 Task: Check the average views per listing of 1 bedroom in the last 5 years.
Action: Mouse moved to (880, 193)
Screenshot: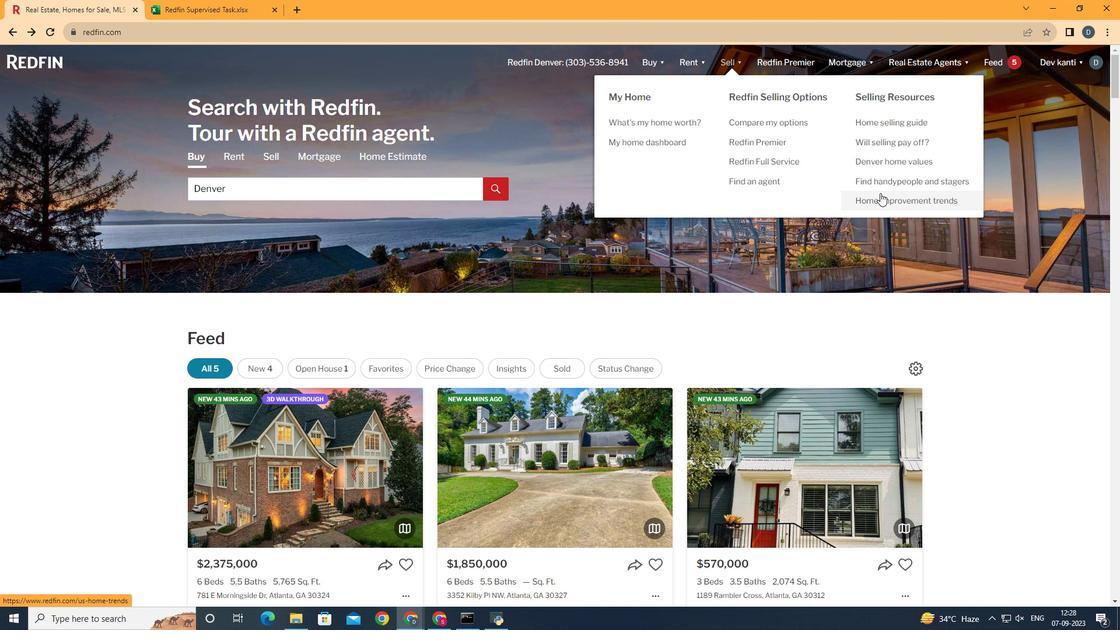 
Action: Mouse pressed left at (880, 193)
Screenshot: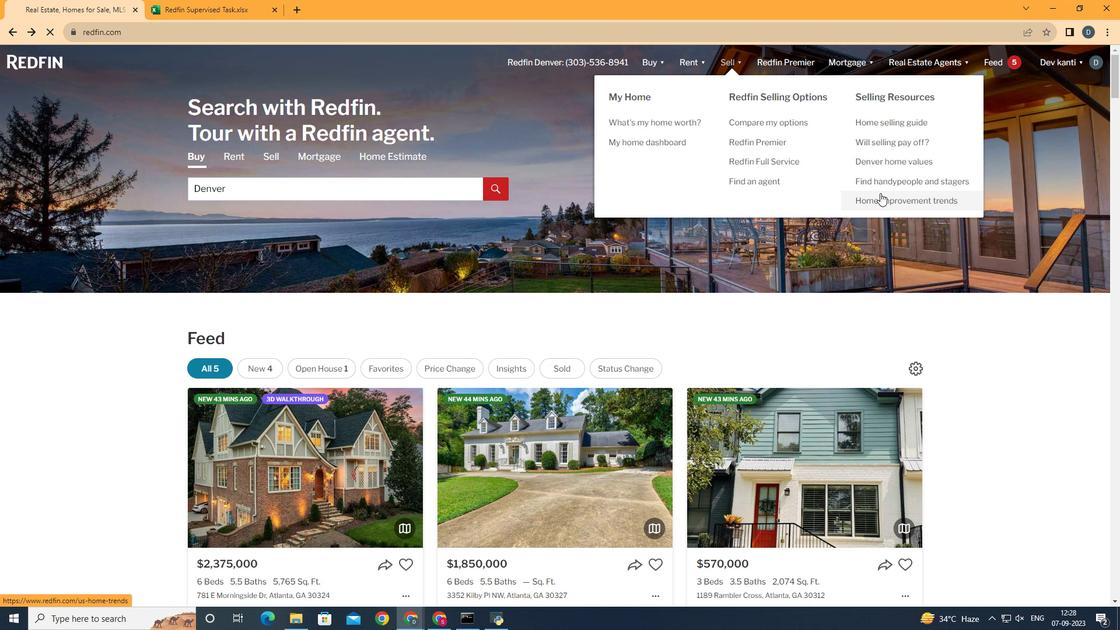 
Action: Mouse moved to (300, 228)
Screenshot: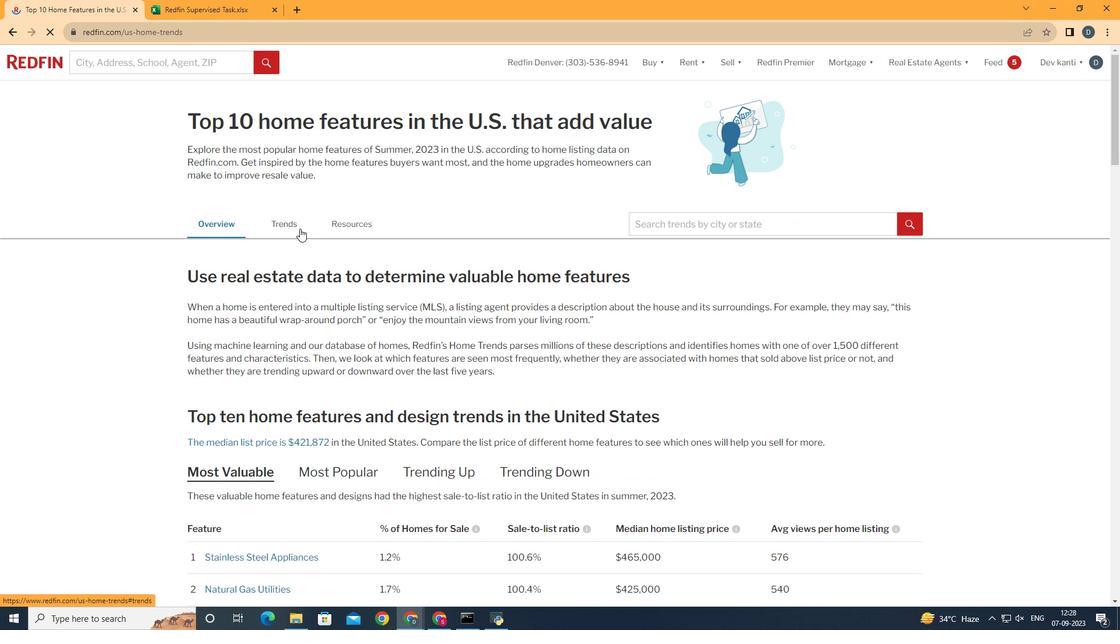 
Action: Mouse pressed left at (300, 228)
Screenshot: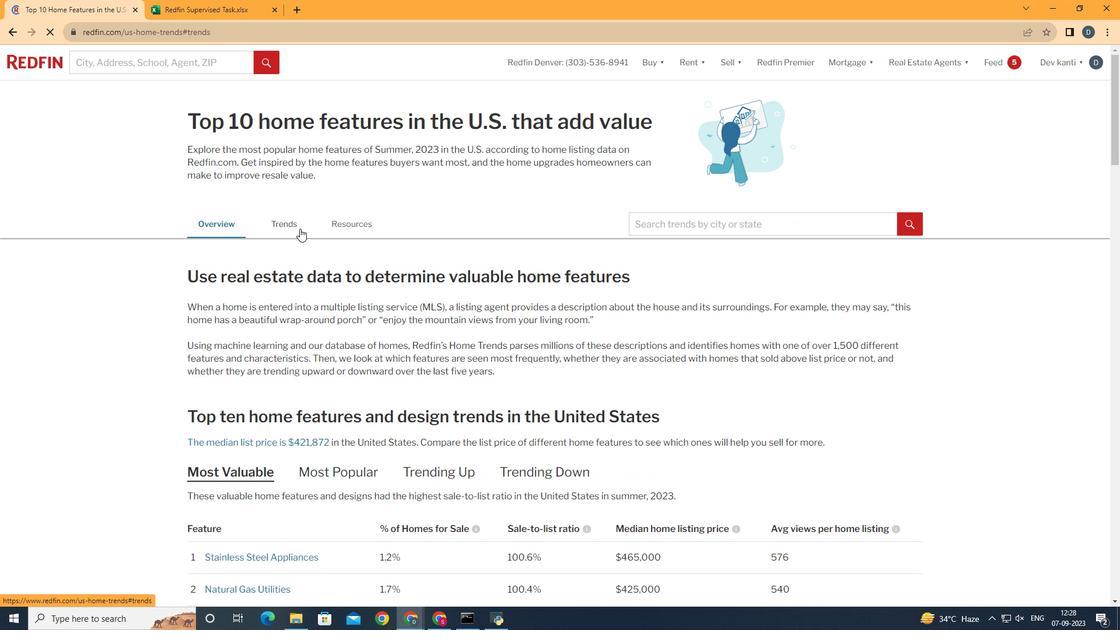 
Action: Mouse moved to (648, 318)
Screenshot: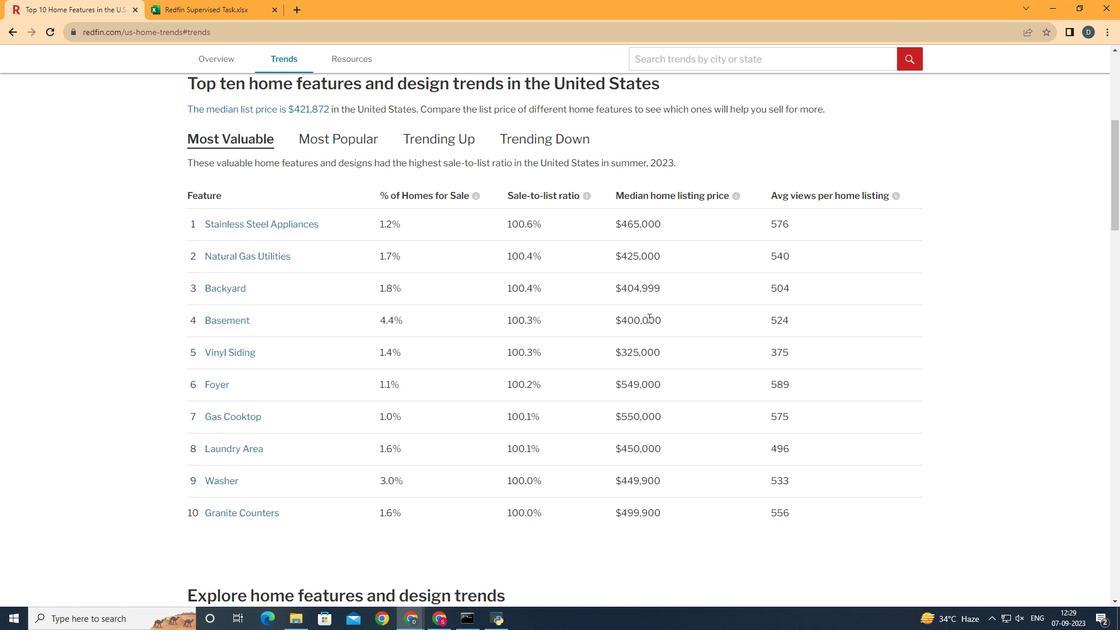 
Action: Mouse scrolled (648, 317) with delta (0, 0)
Screenshot: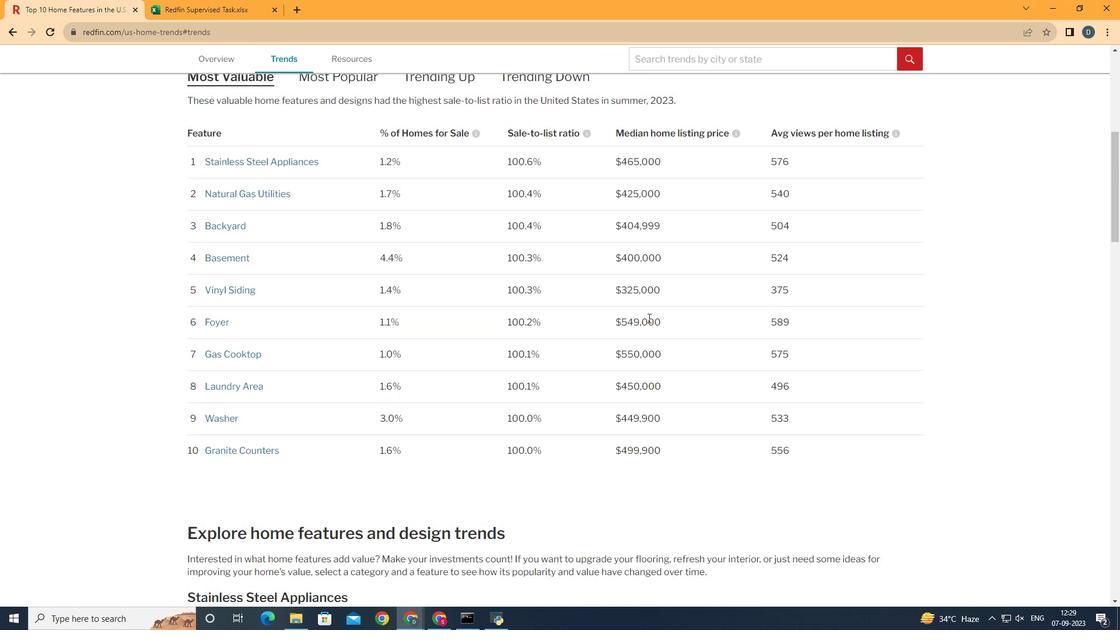
Action: Mouse scrolled (648, 317) with delta (0, 0)
Screenshot: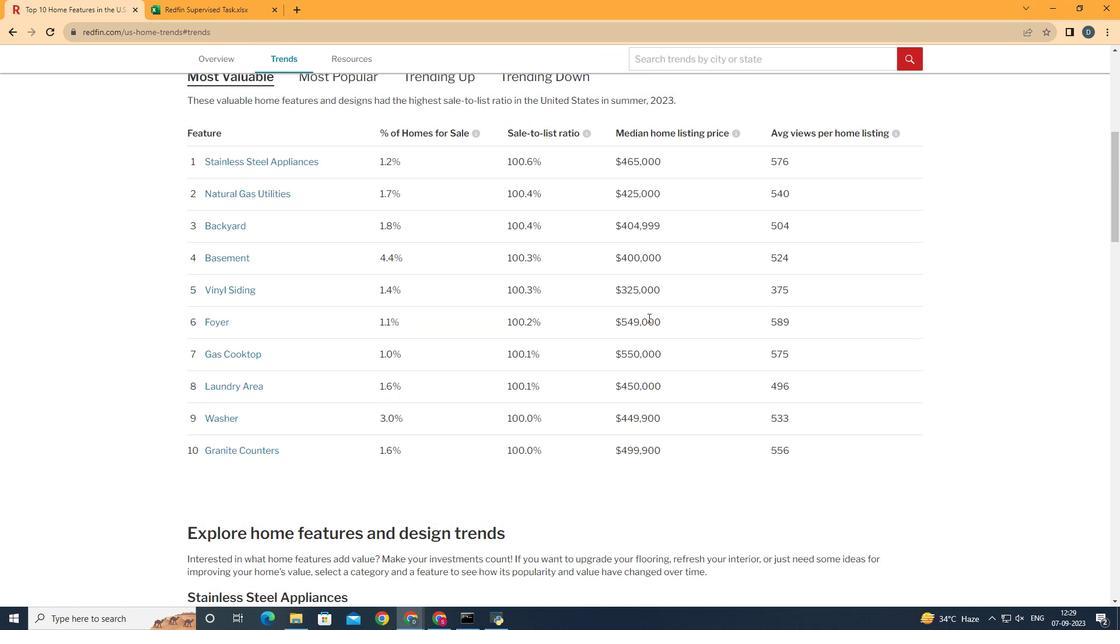 
Action: Mouse scrolled (648, 317) with delta (0, 0)
Screenshot: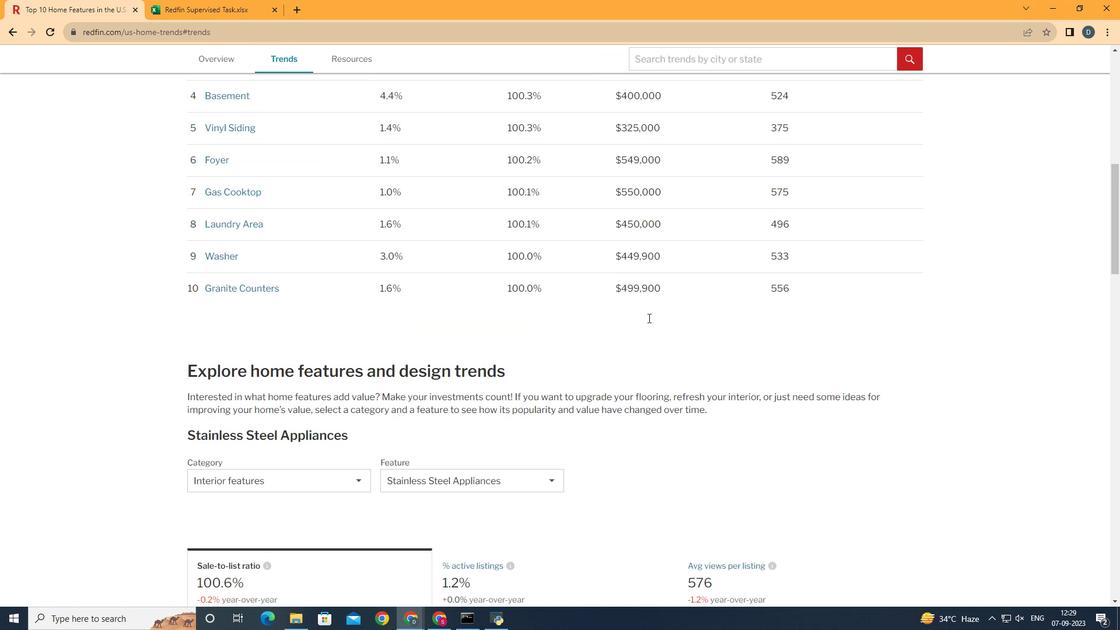 
Action: Mouse scrolled (648, 317) with delta (0, 0)
Screenshot: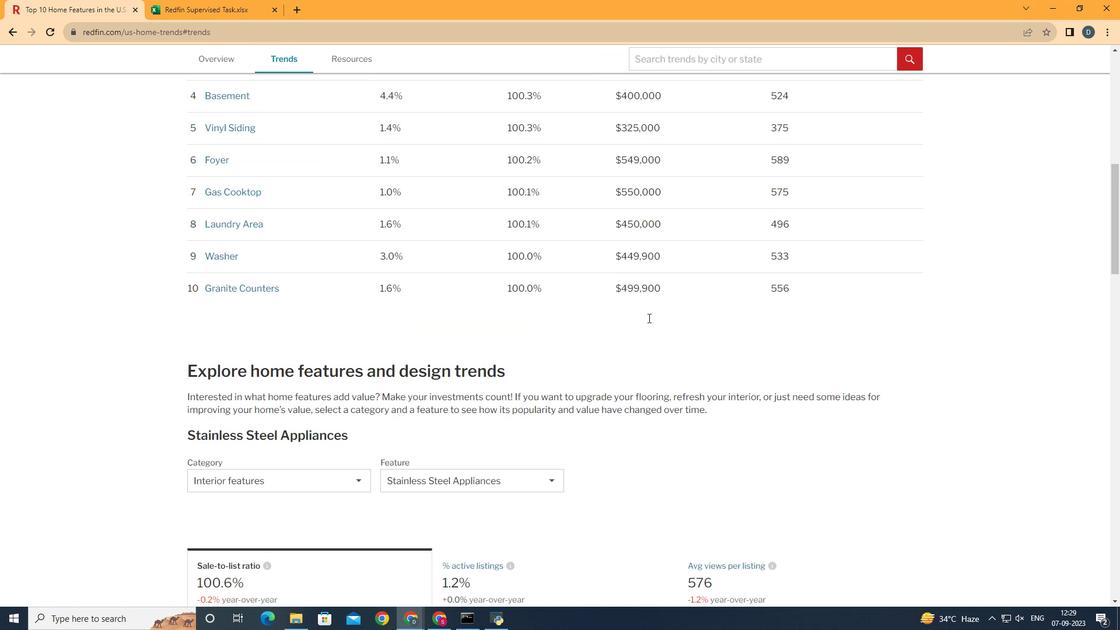 
Action: Mouse scrolled (648, 317) with delta (0, 0)
Screenshot: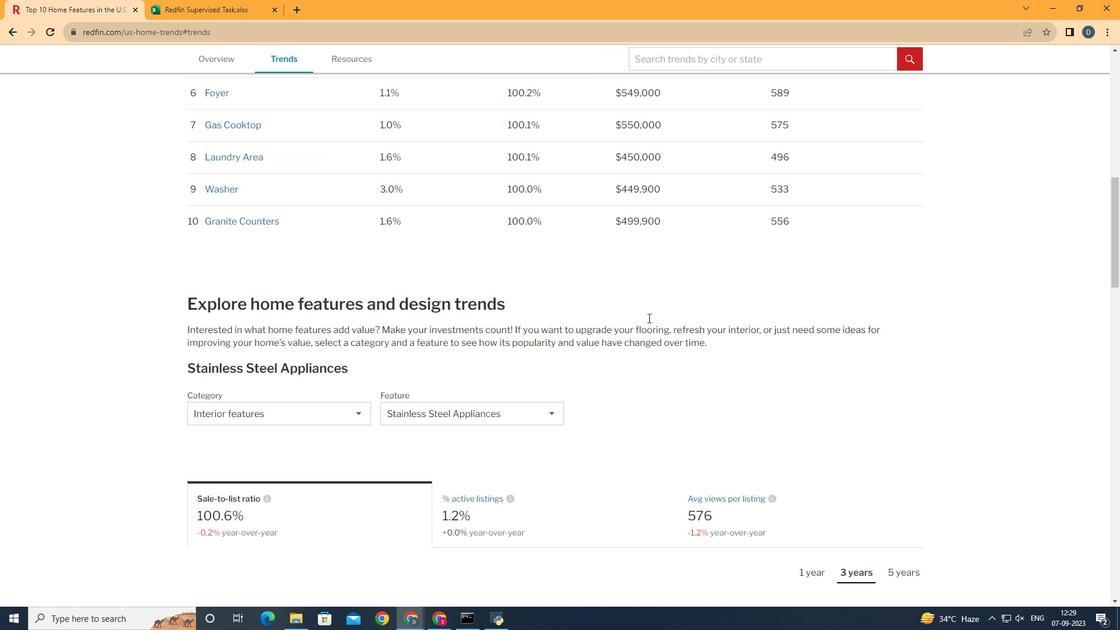 
Action: Mouse scrolled (648, 317) with delta (0, 0)
Screenshot: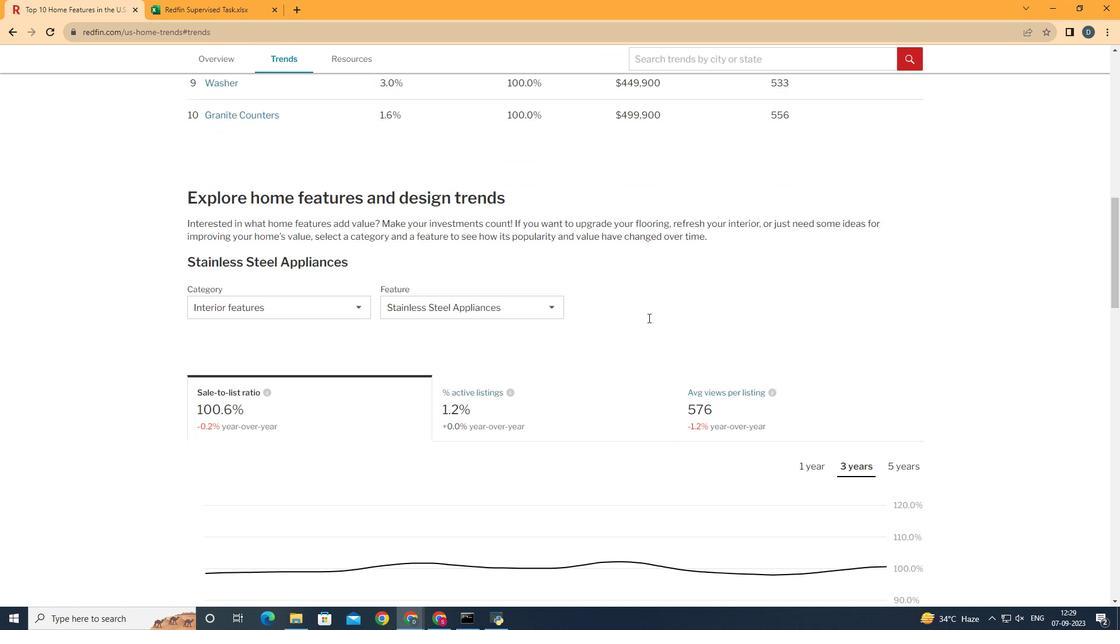 
Action: Mouse scrolled (648, 317) with delta (0, 0)
Screenshot: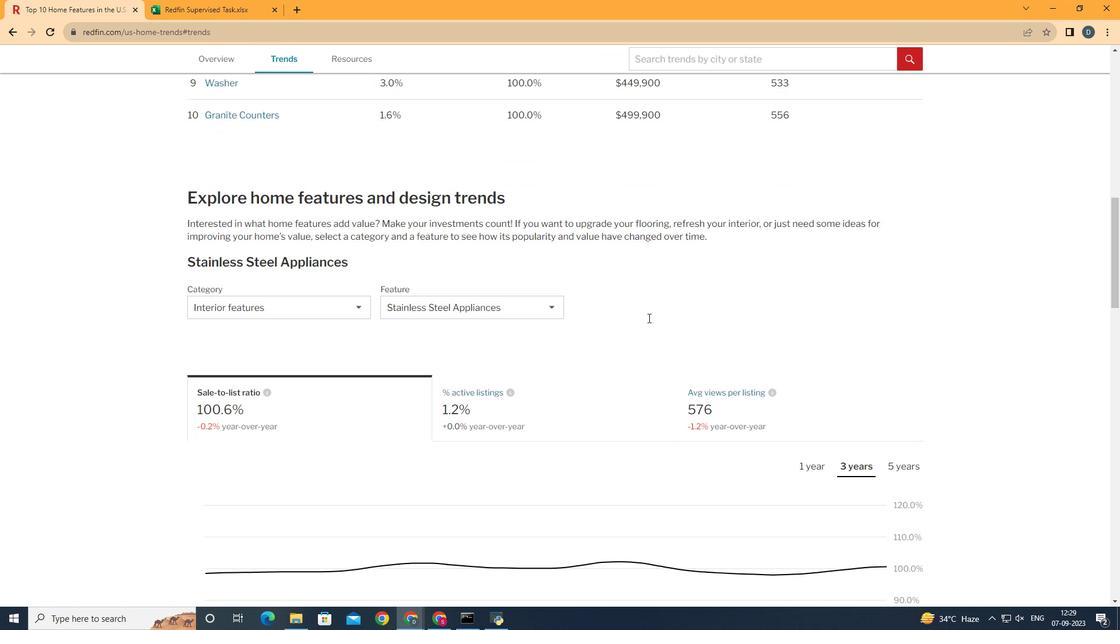 
Action: Mouse scrolled (648, 317) with delta (0, 0)
Screenshot: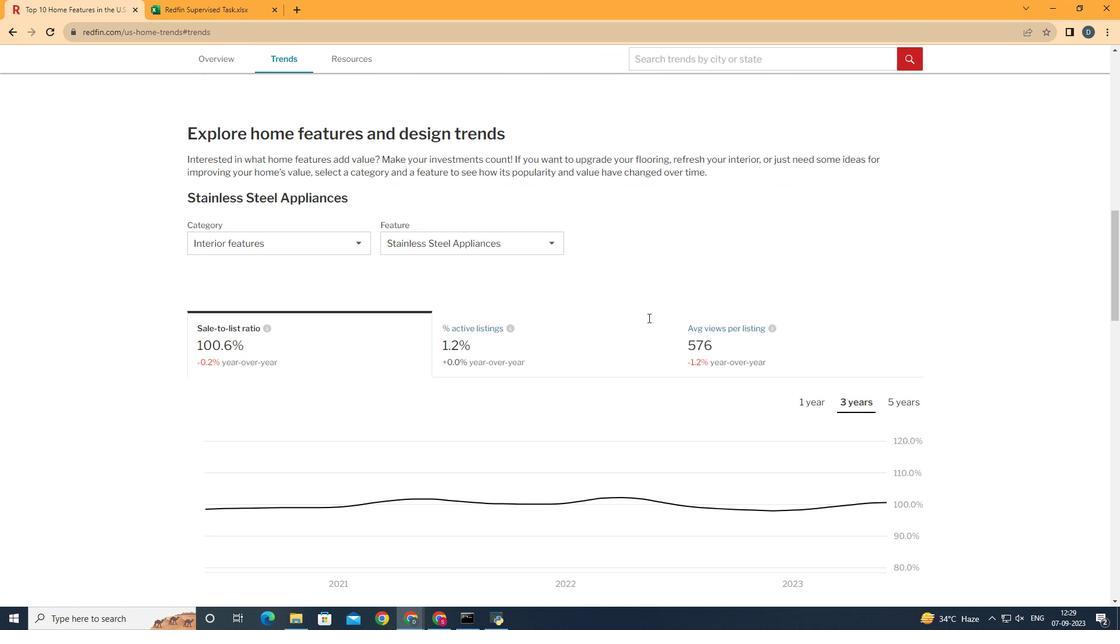 
Action: Mouse moved to (317, 237)
Screenshot: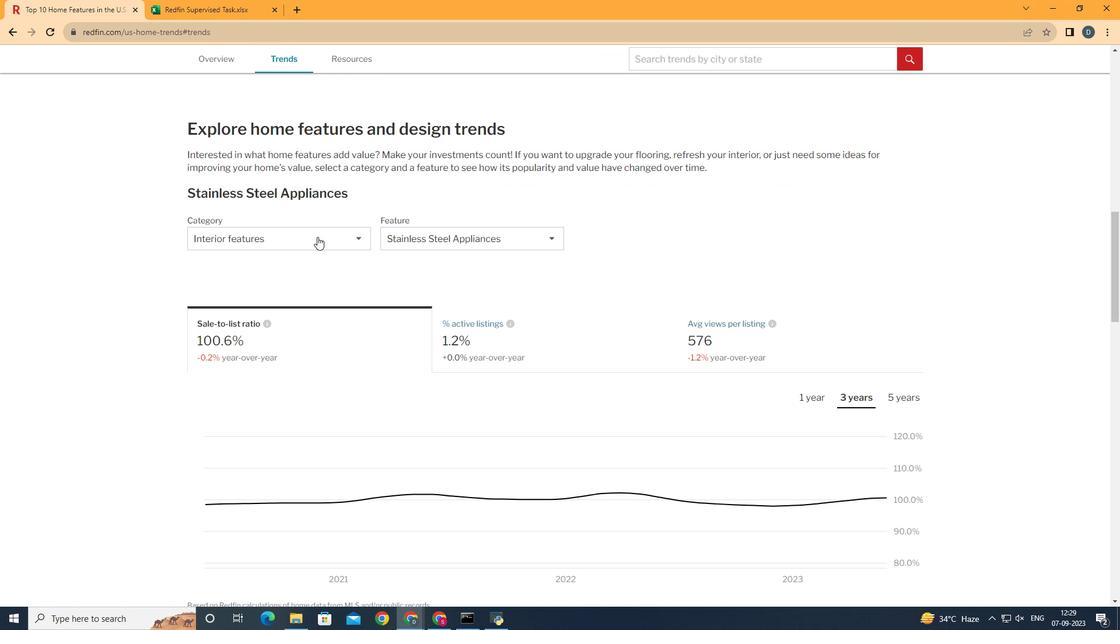 
Action: Mouse pressed left at (317, 237)
Screenshot: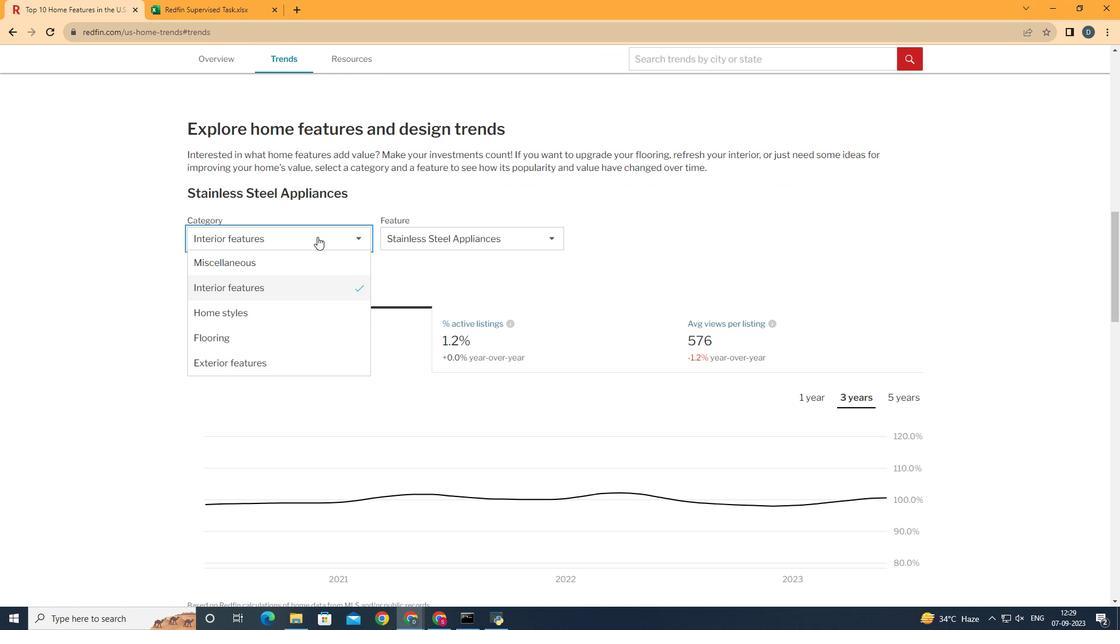 
Action: Mouse moved to (325, 285)
Screenshot: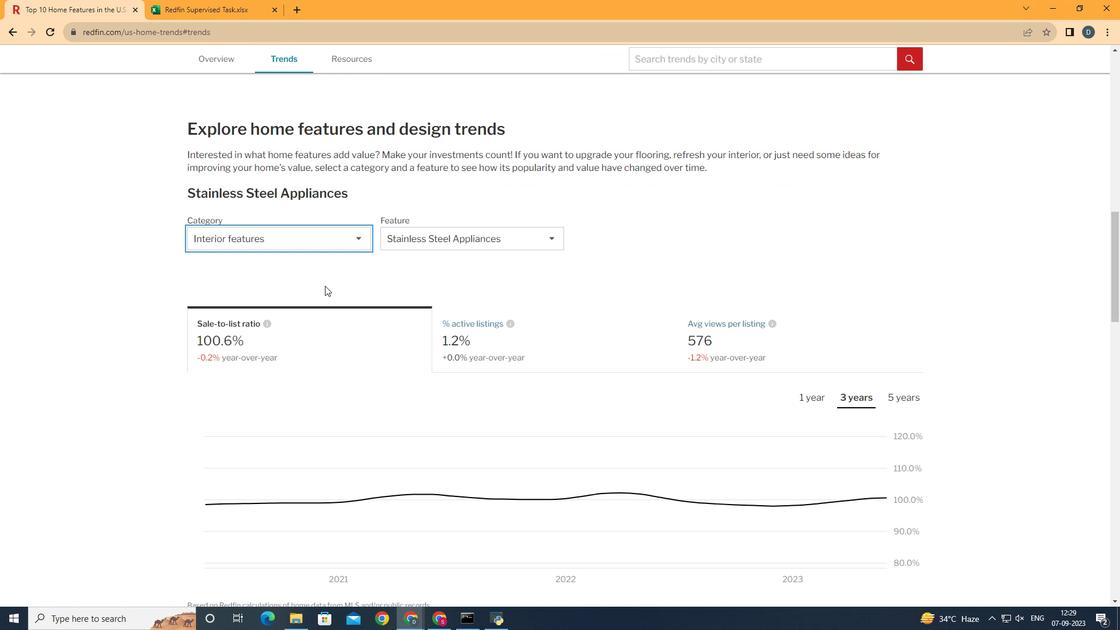 
Action: Mouse pressed left at (325, 285)
Screenshot: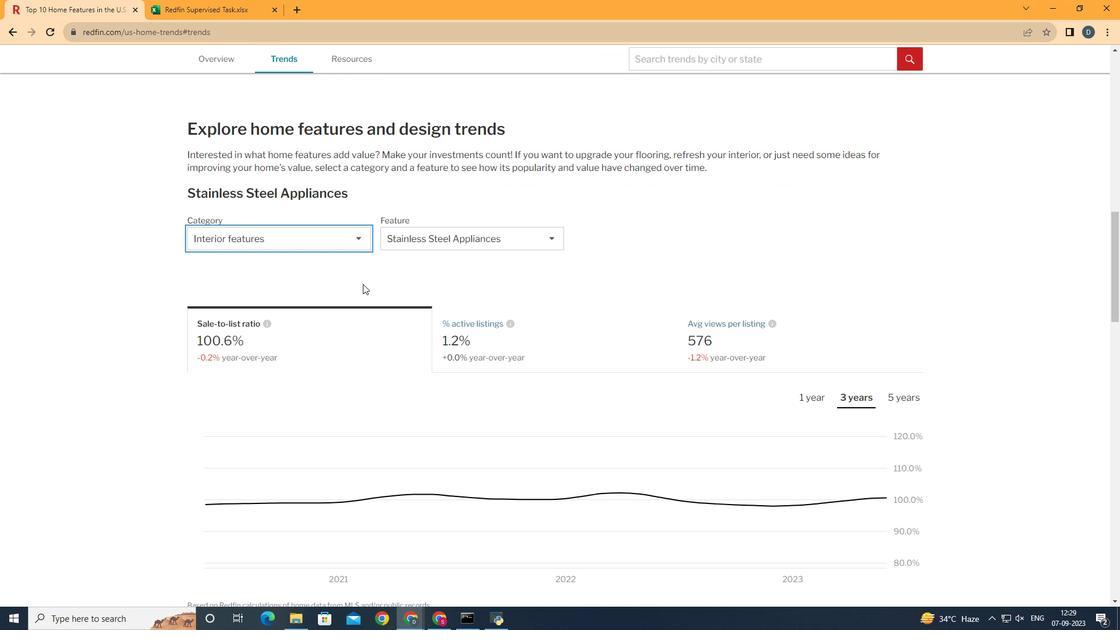 
Action: Mouse moved to (505, 239)
Screenshot: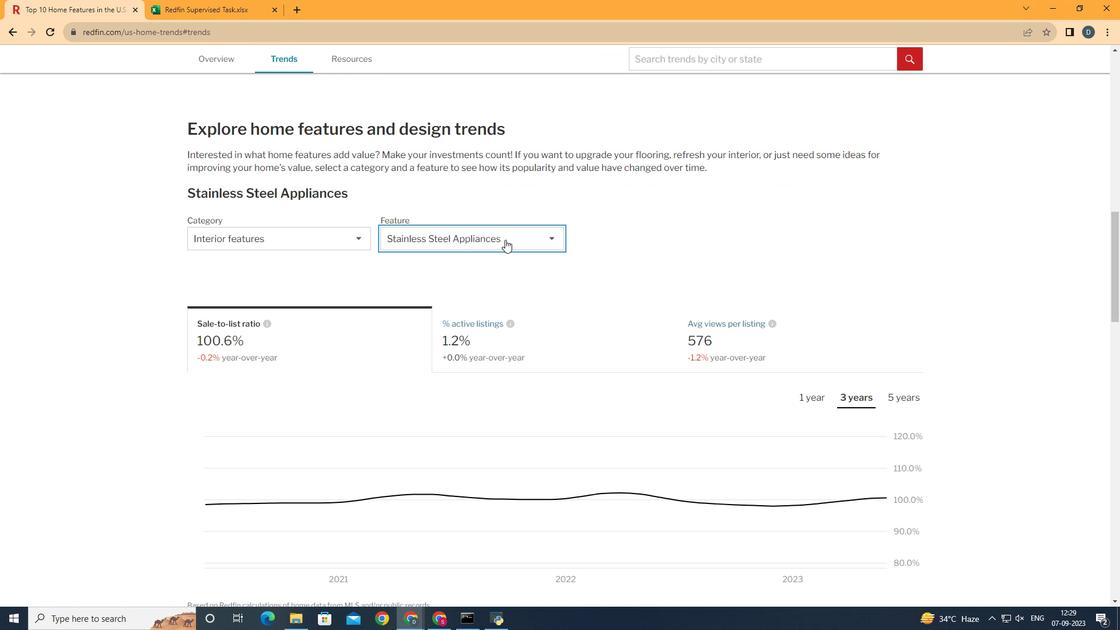 
Action: Mouse pressed left at (505, 239)
Screenshot: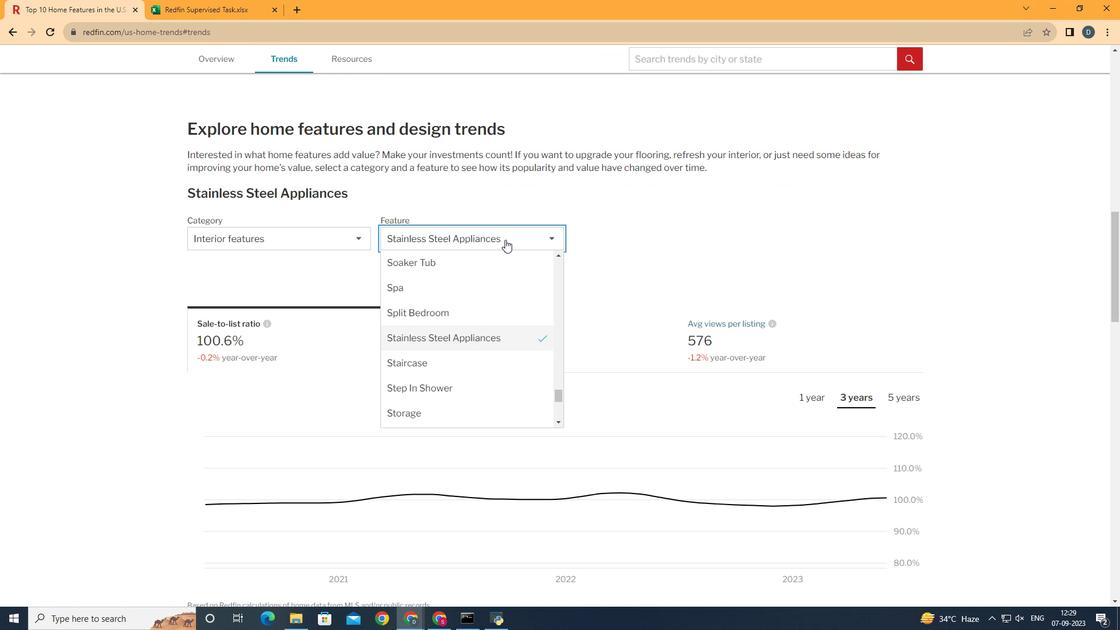 
Action: Mouse moved to (558, 396)
Screenshot: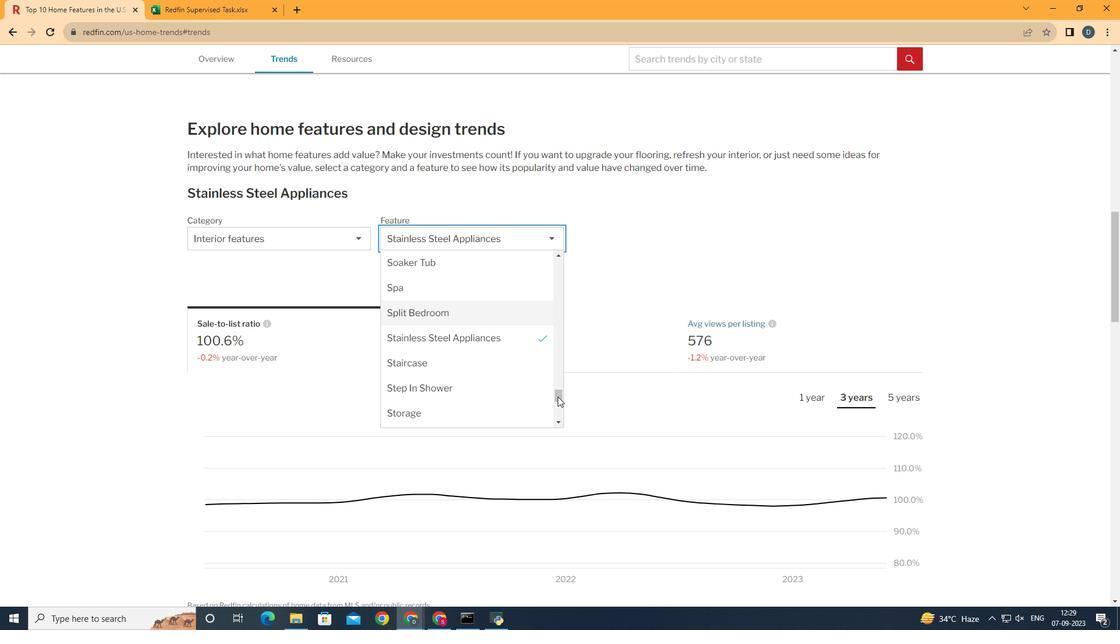 
Action: Mouse pressed left at (558, 396)
Screenshot: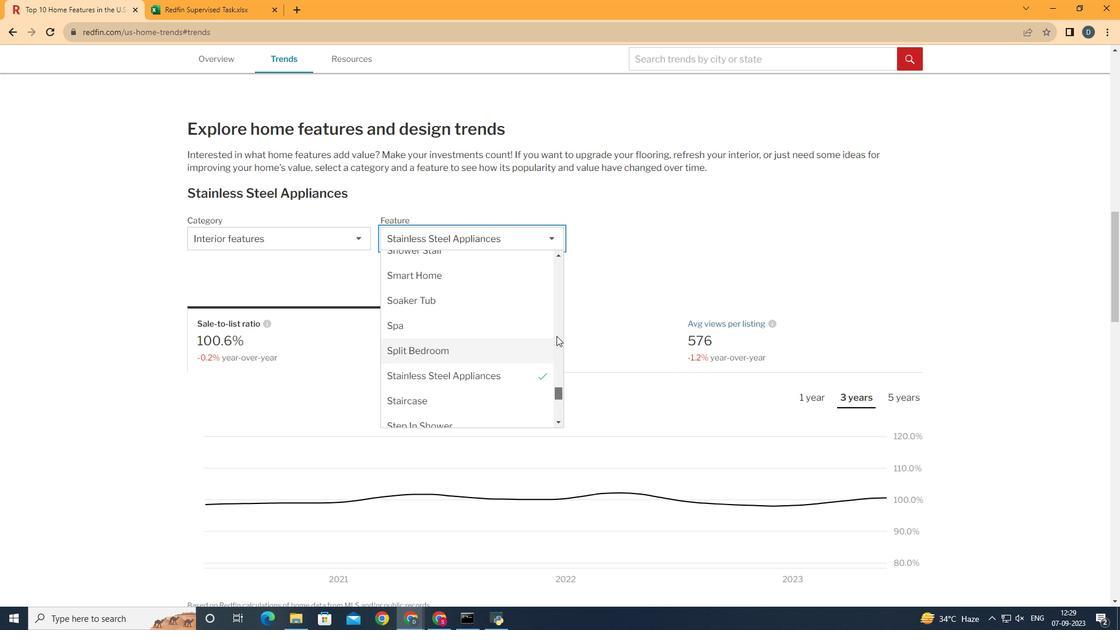 
Action: Mouse moved to (524, 284)
Screenshot: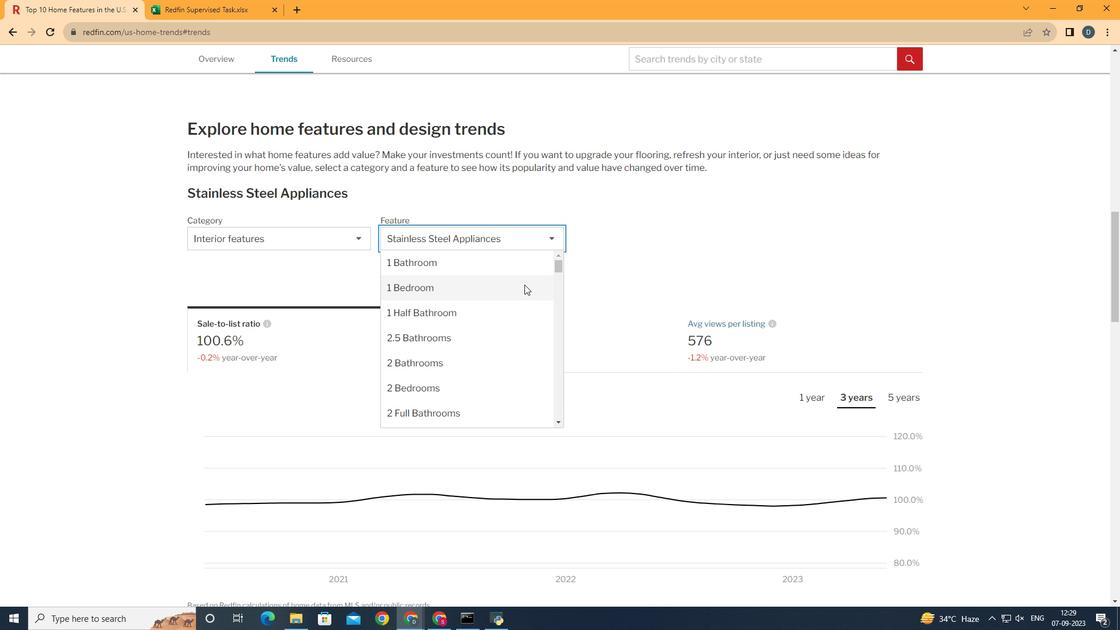 
Action: Mouse pressed left at (524, 284)
Screenshot: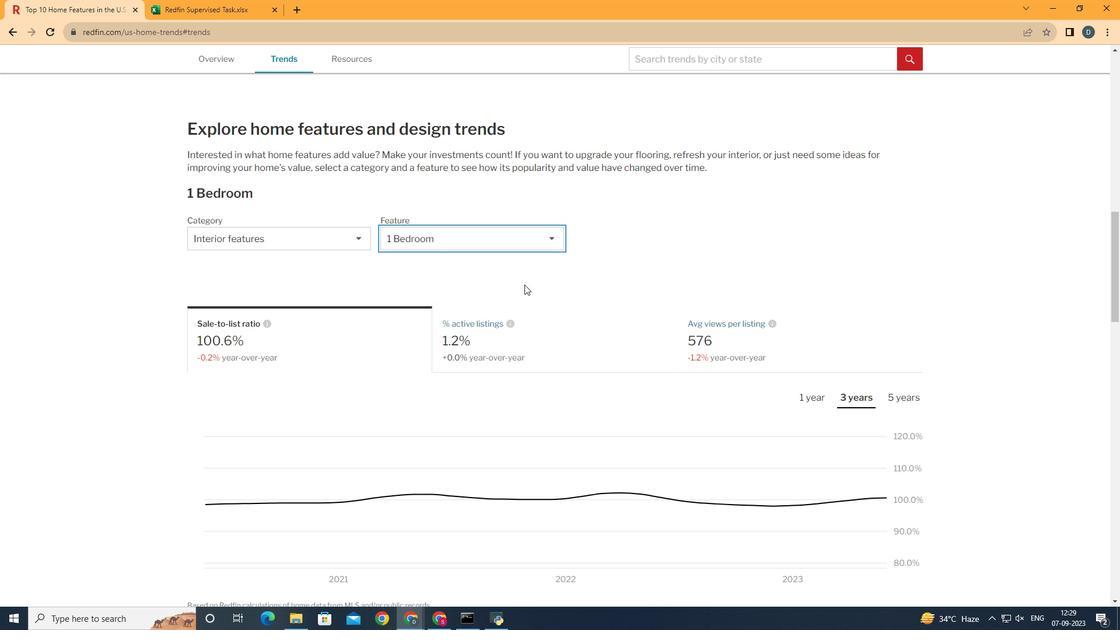 
Action: Mouse moved to (611, 283)
Screenshot: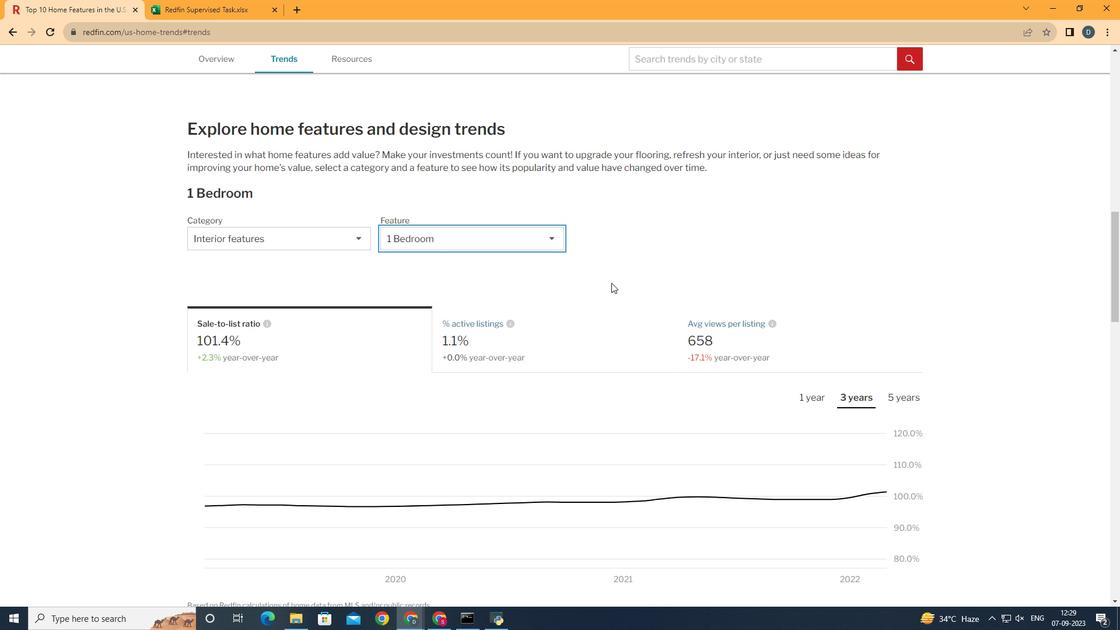 
Action: Mouse scrolled (611, 282) with delta (0, 0)
Screenshot: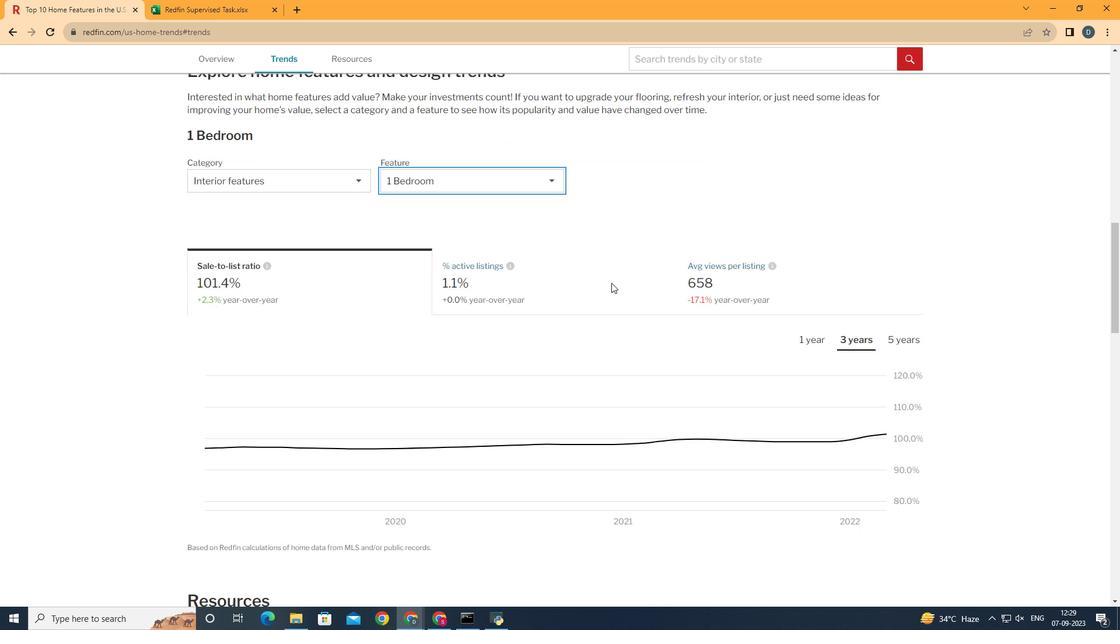 
Action: Mouse moved to (902, 345)
Screenshot: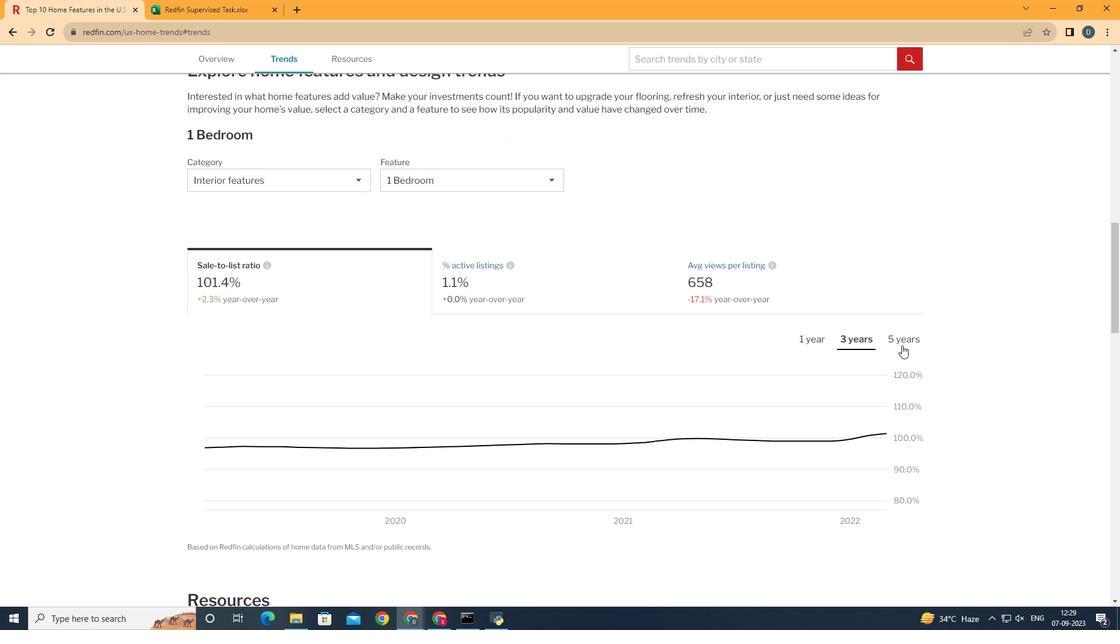 
Action: Mouse pressed left at (902, 345)
Screenshot: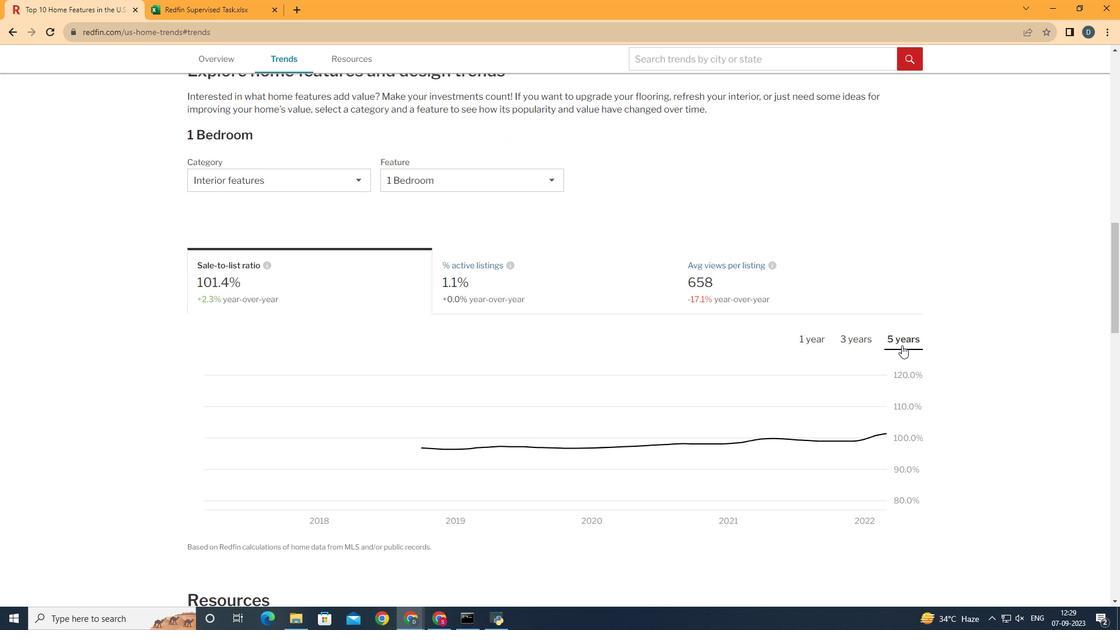 
Action: Mouse moved to (906, 427)
Screenshot: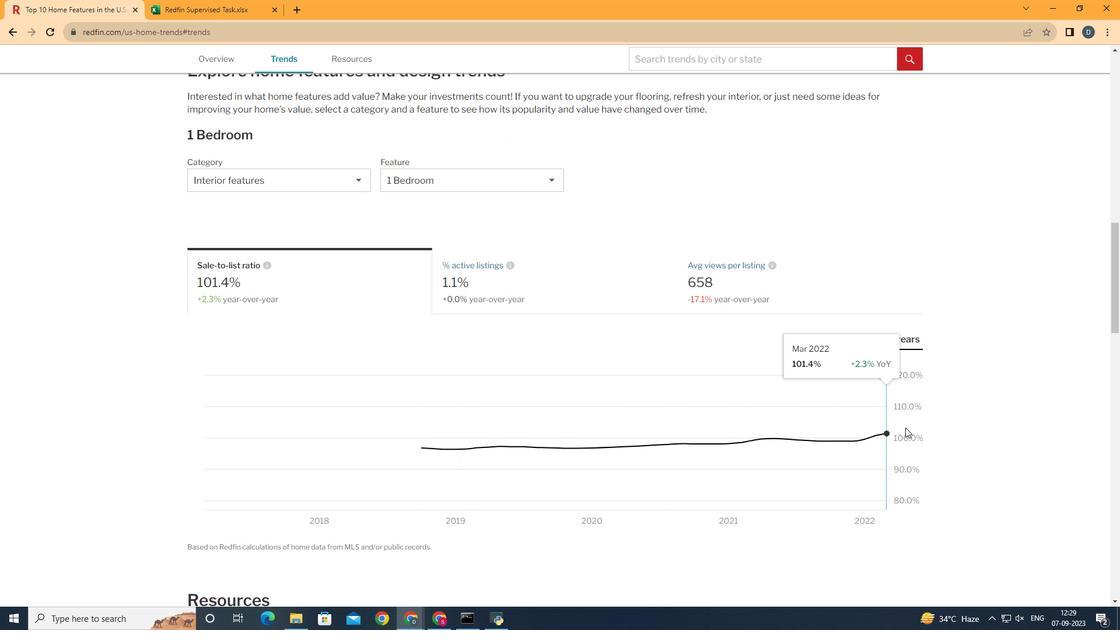 
